 Task: Select the option "Only Workspace admins" in Board deletion restrictions.
Action: Mouse moved to (227, 210)
Screenshot: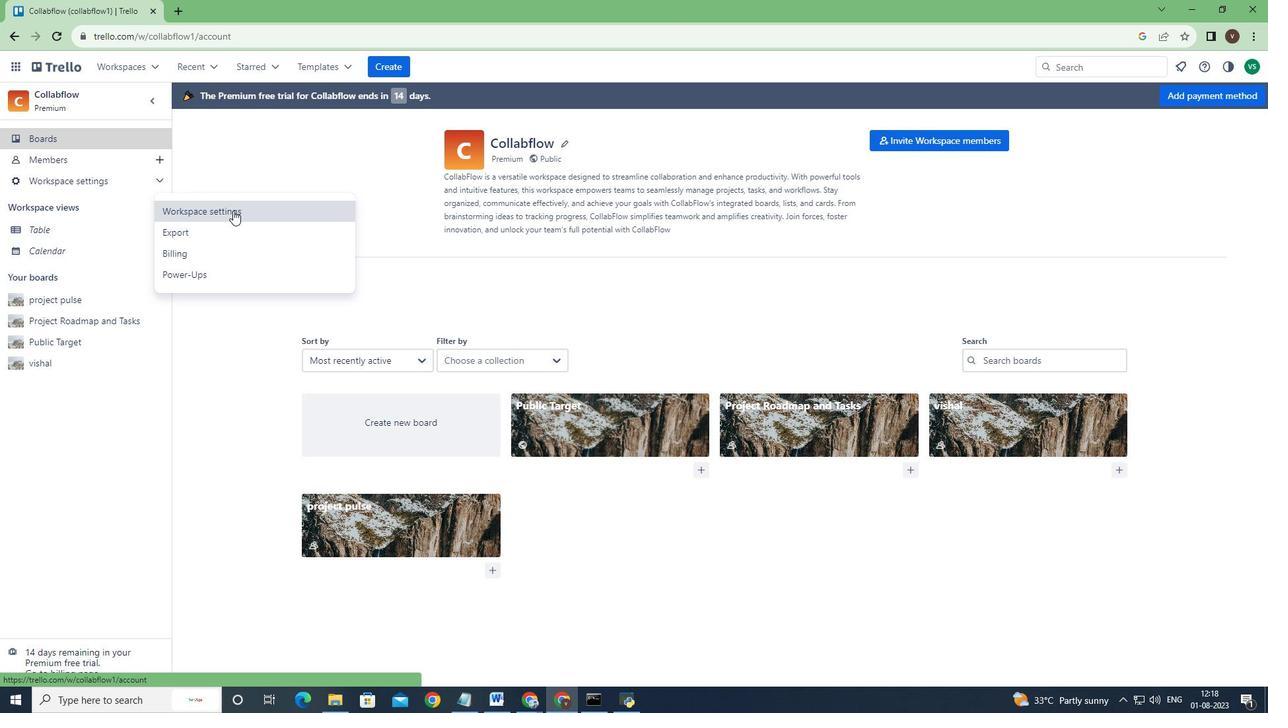 
Action: Mouse pressed left at (227, 210)
Screenshot: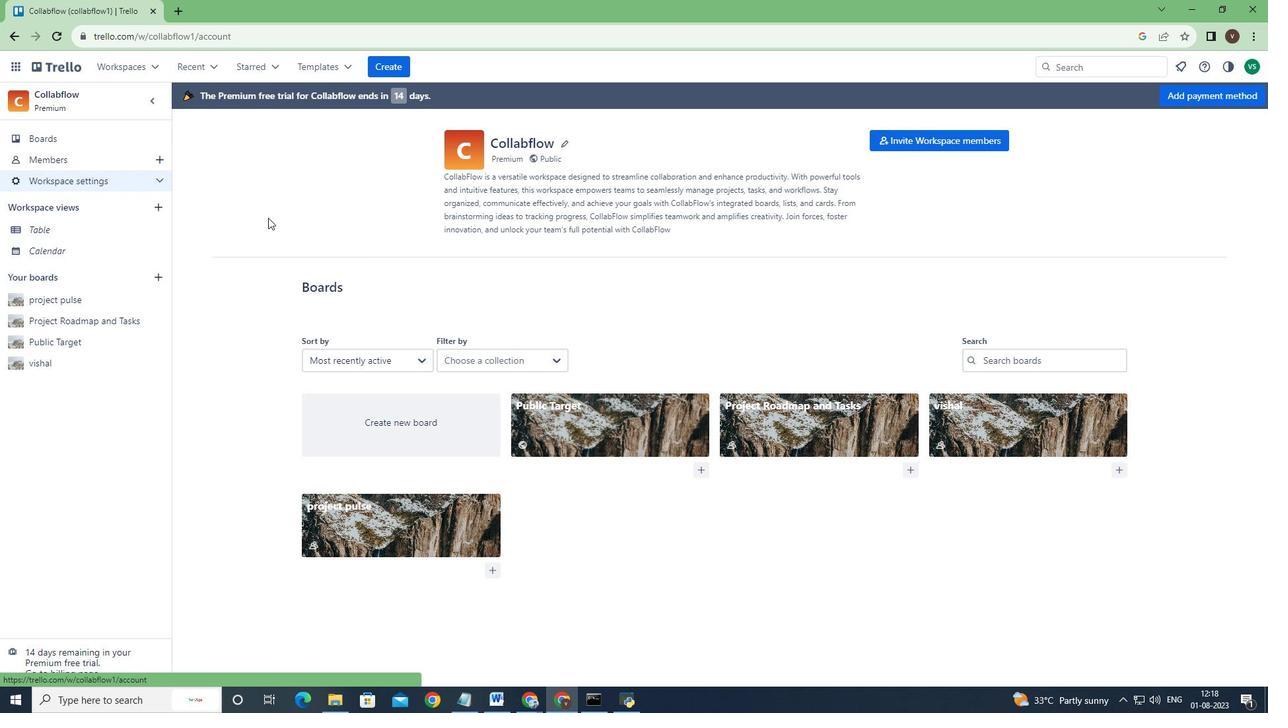 
Action: Mouse moved to (611, 406)
Screenshot: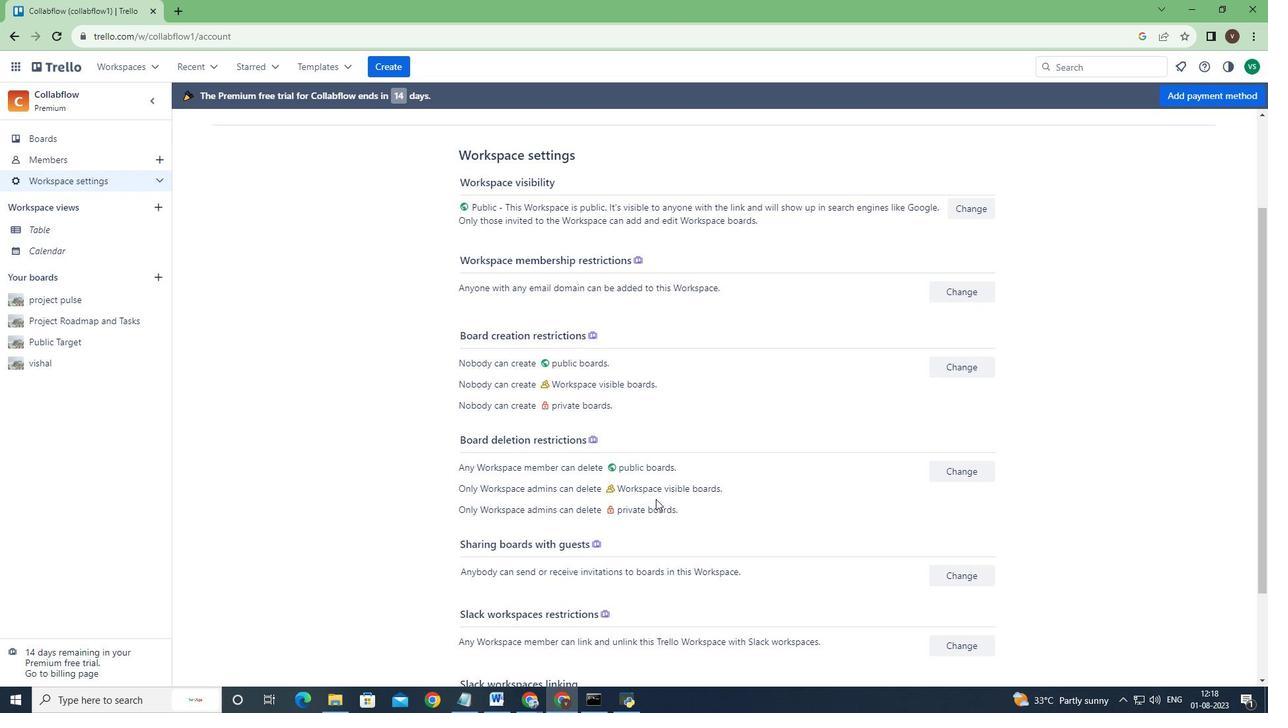 
Action: Mouse scrolled (611, 405) with delta (0, 0)
Screenshot: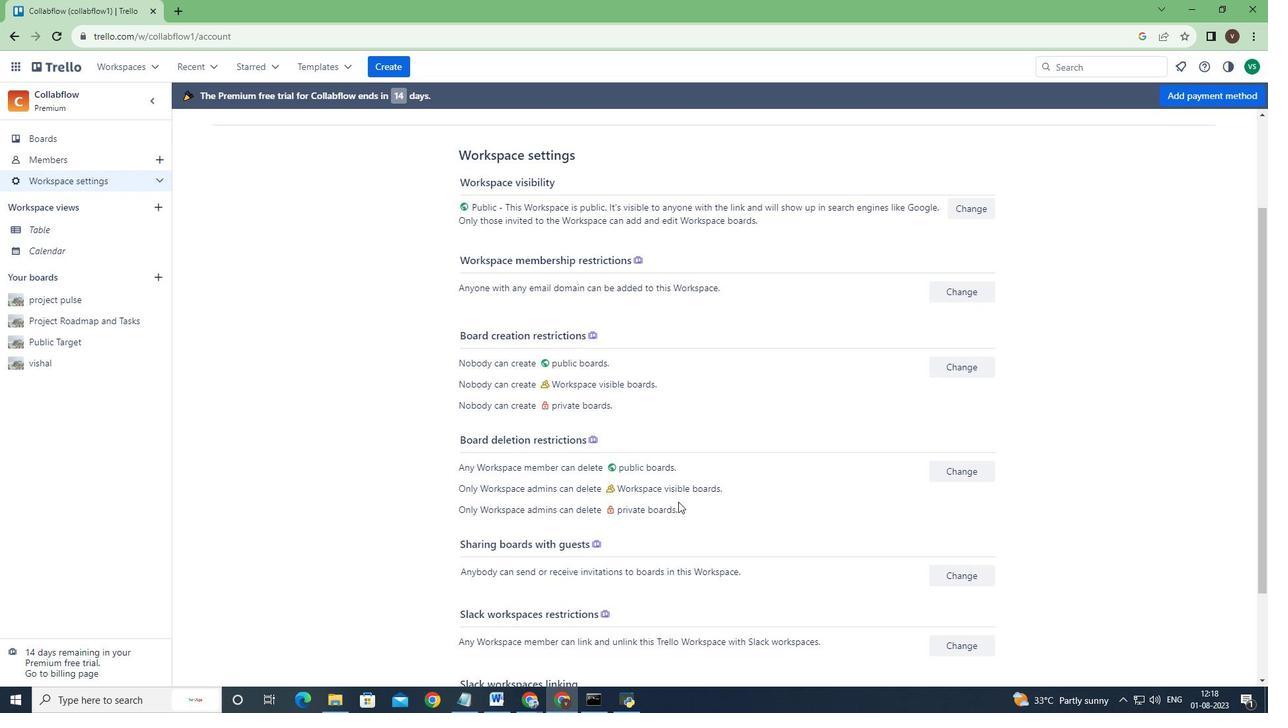 
Action: Mouse moved to (613, 408)
Screenshot: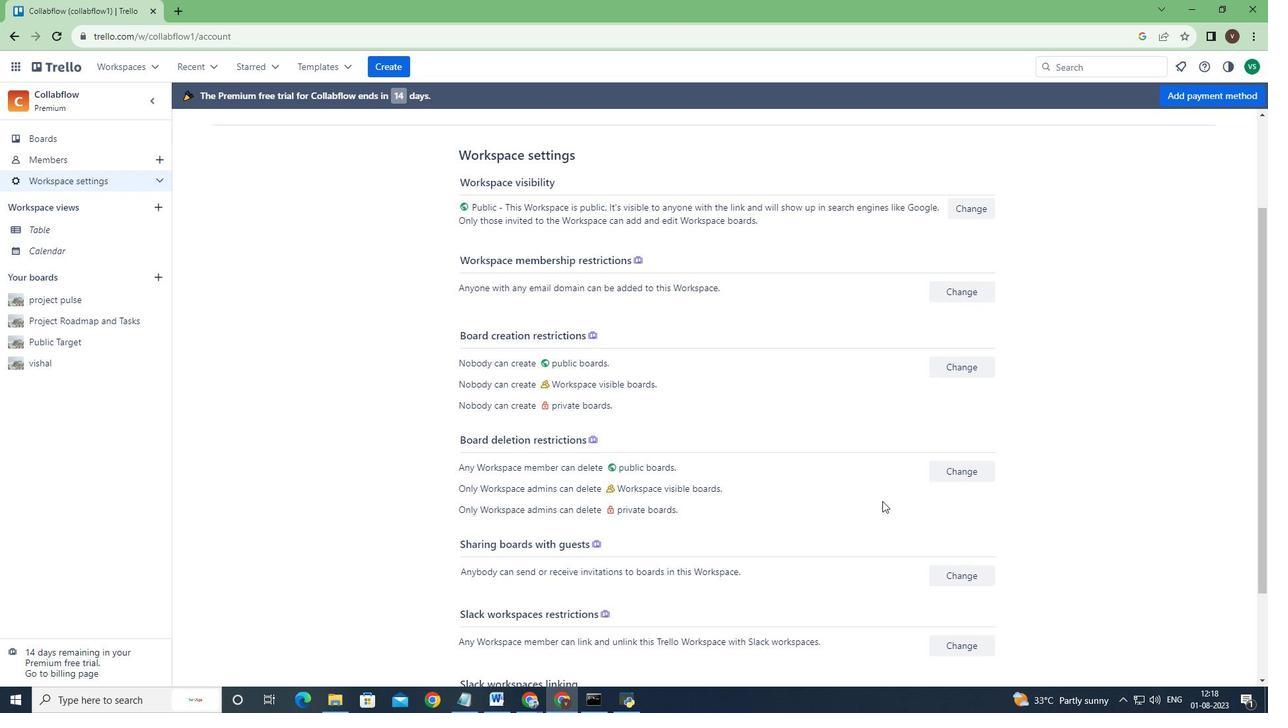 
Action: Mouse scrolled (612, 406) with delta (0, 0)
Screenshot: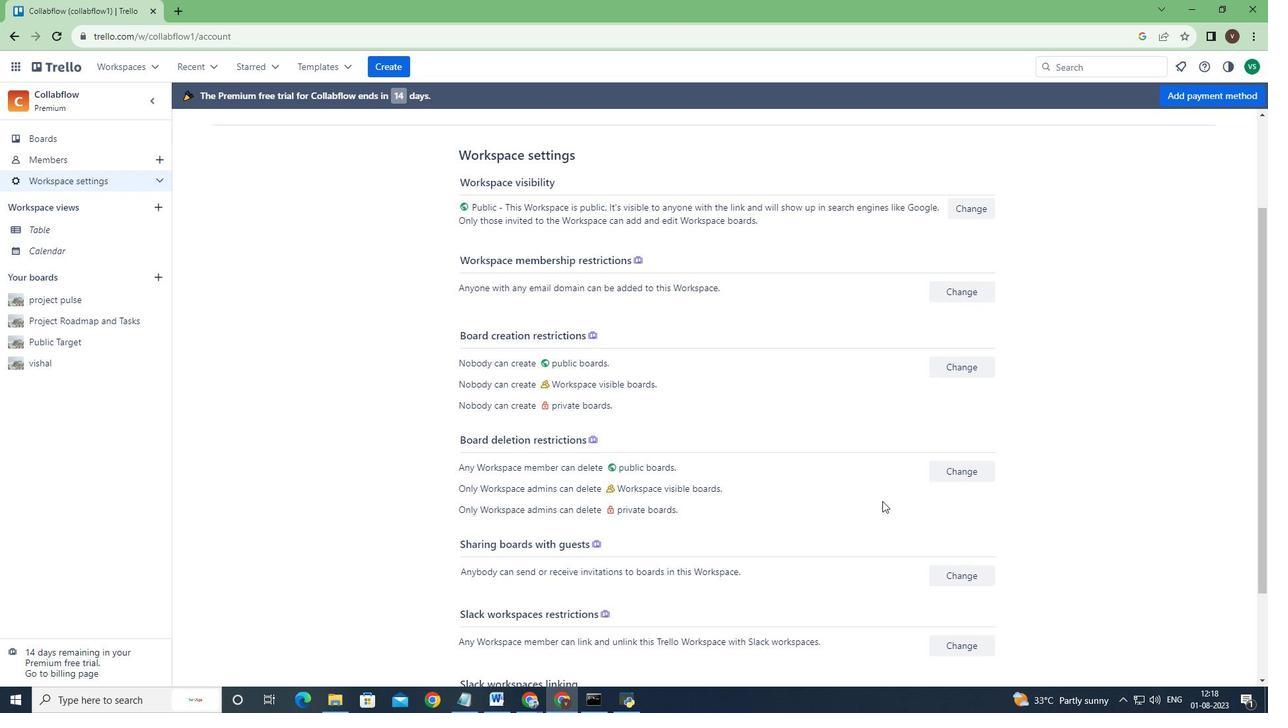 
Action: Mouse moved to (970, 468)
Screenshot: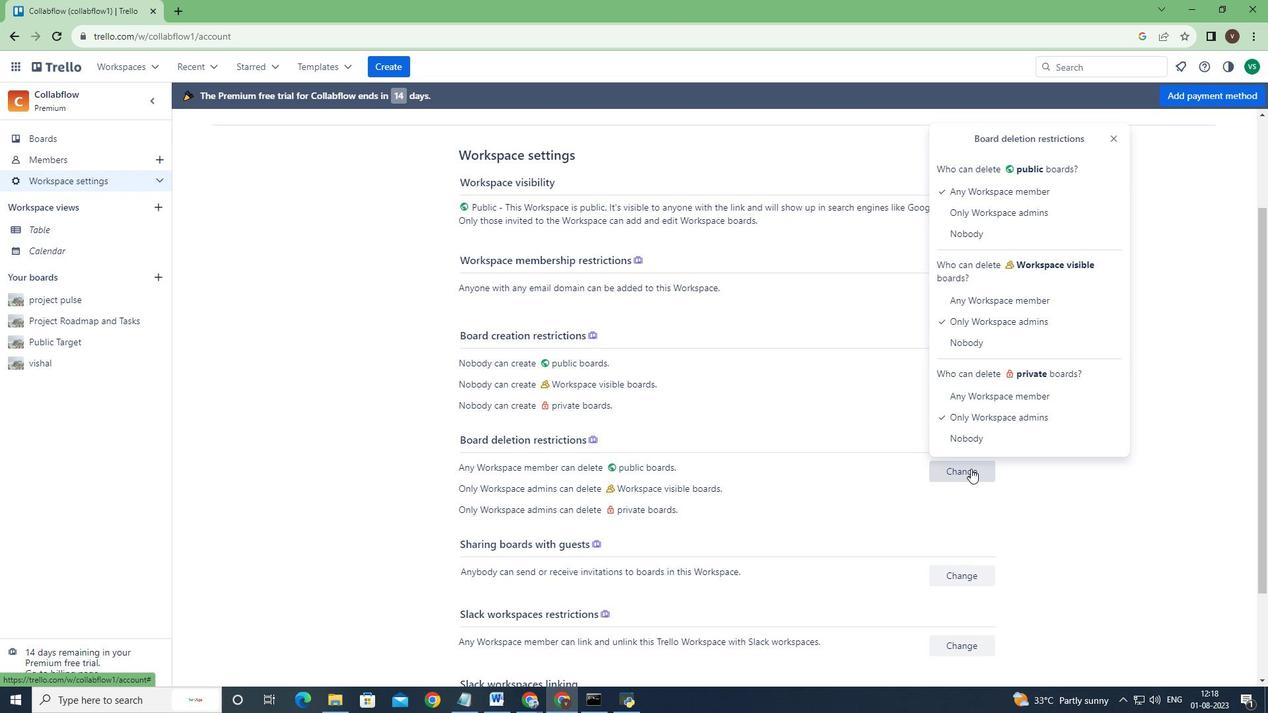 
Action: Mouse pressed left at (970, 468)
Screenshot: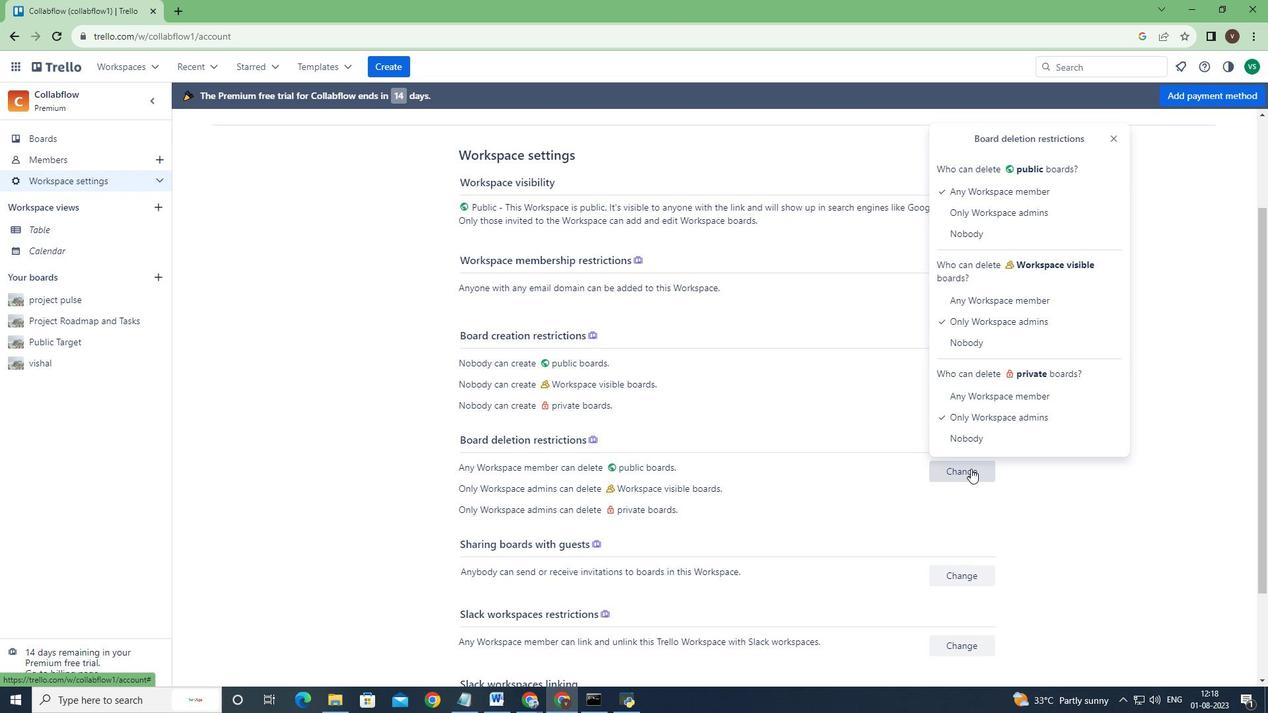 
Action: Mouse moved to (1001, 209)
Screenshot: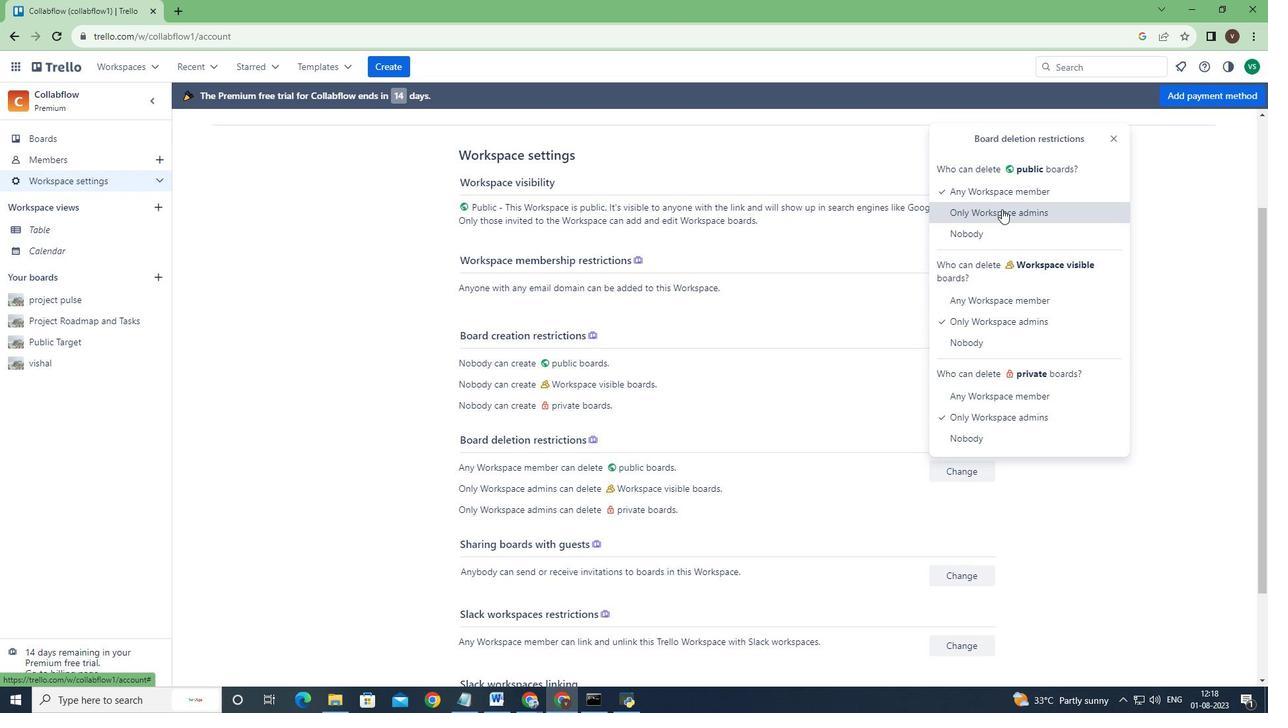 
Action: Mouse pressed left at (1001, 209)
Screenshot: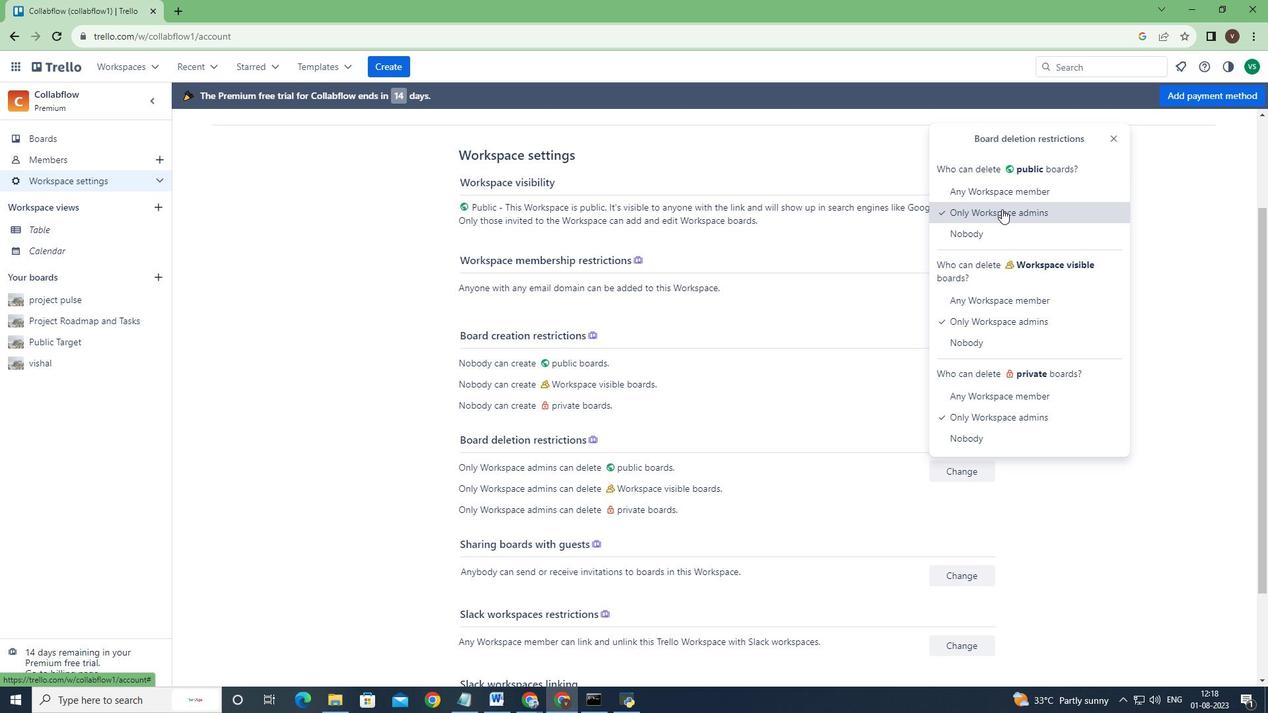 
Action: Mouse moved to (1001, 210)
Screenshot: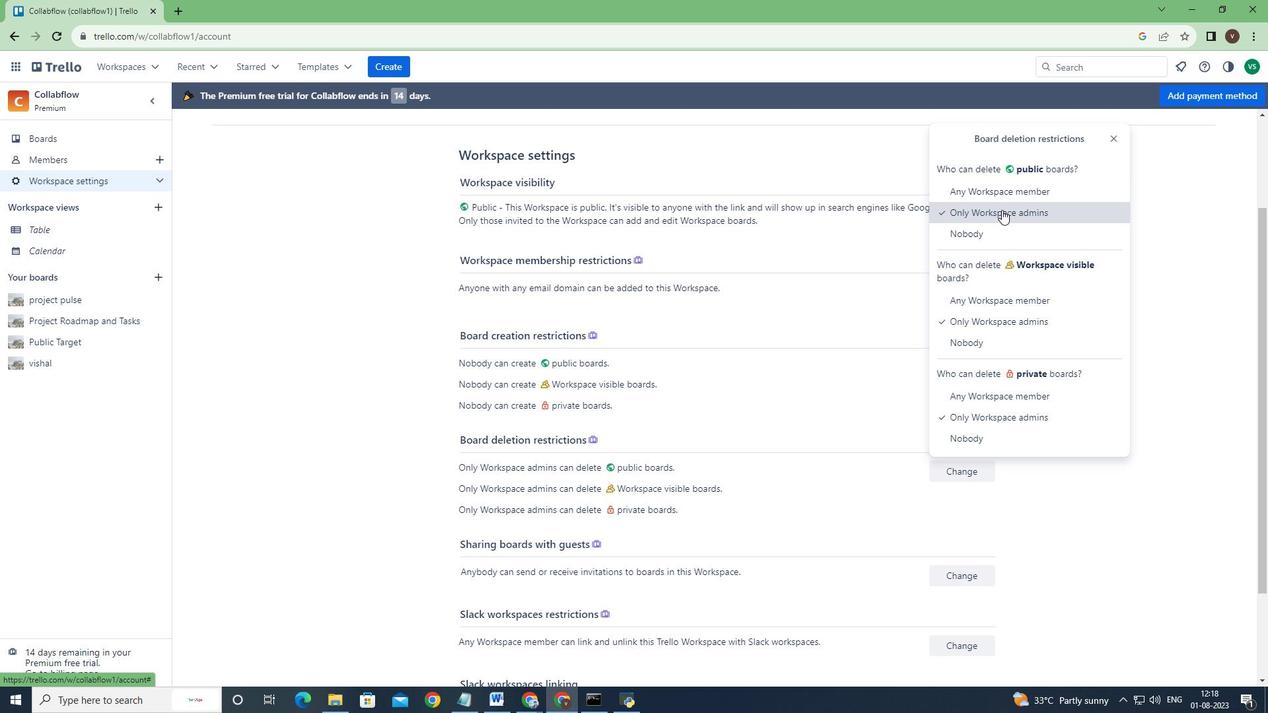 
